 Task: Add the task  User interface not responsive on mobile devices to the section Fast & Furious in the project XenonTech and add a Due Date to the respective task as 2023/10/25.
Action: Mouse moved to (502, 512)
Screenshot: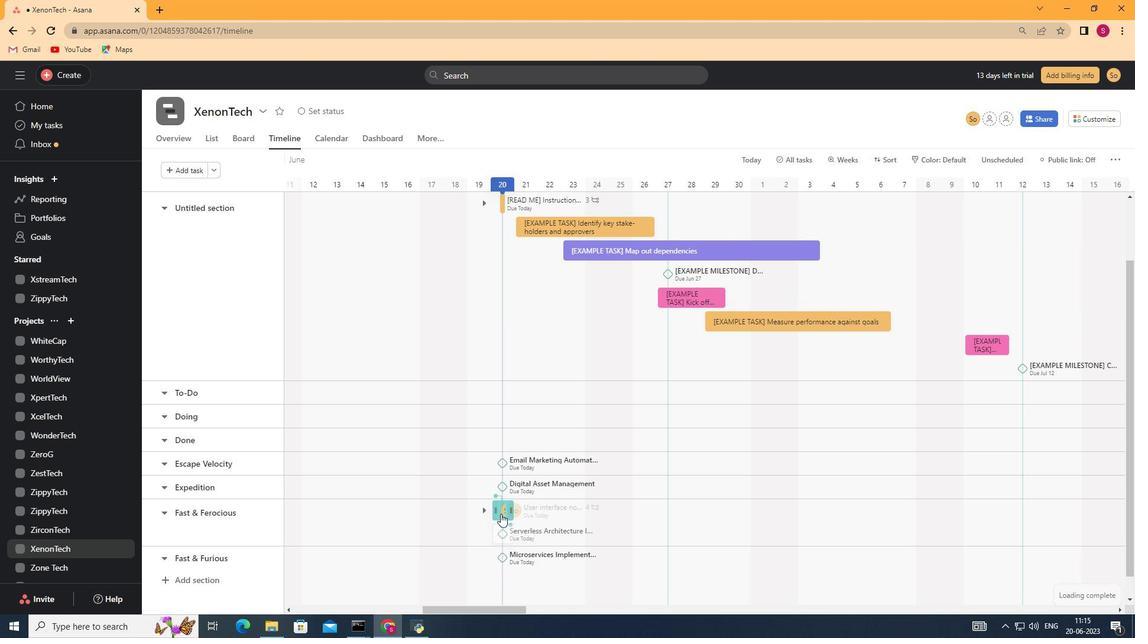 
Action: Mouse pressed left at (502, 512)
Screenshot: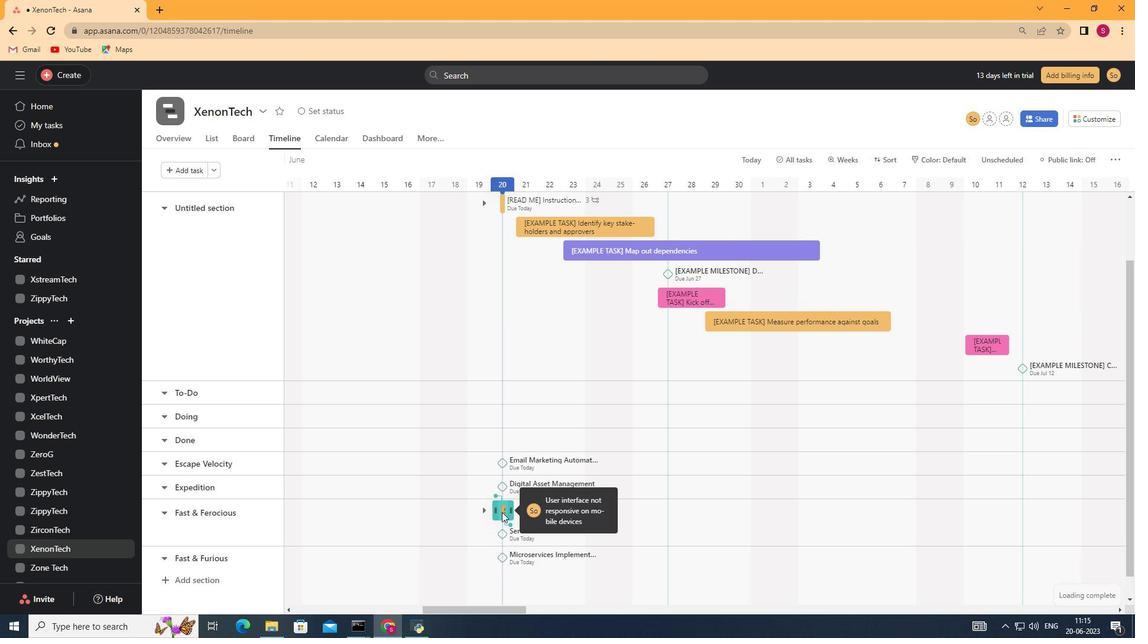 
Action: Mouse moved to (912, 276)
Screenshot: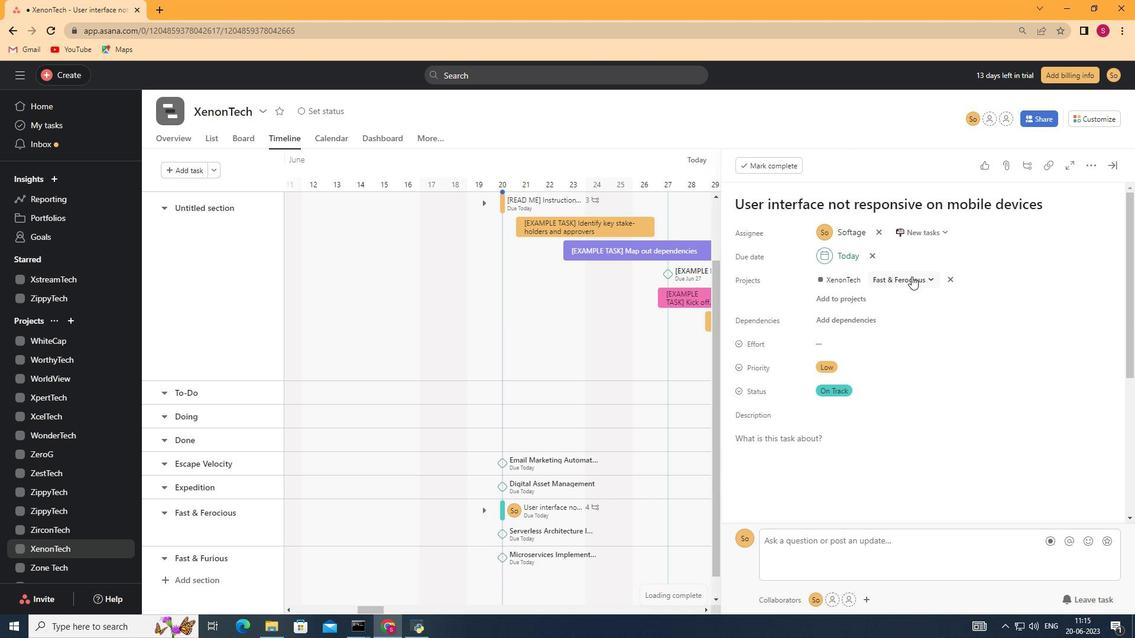 
Action: Mouse pressed left at (912, 276)
Screenshot: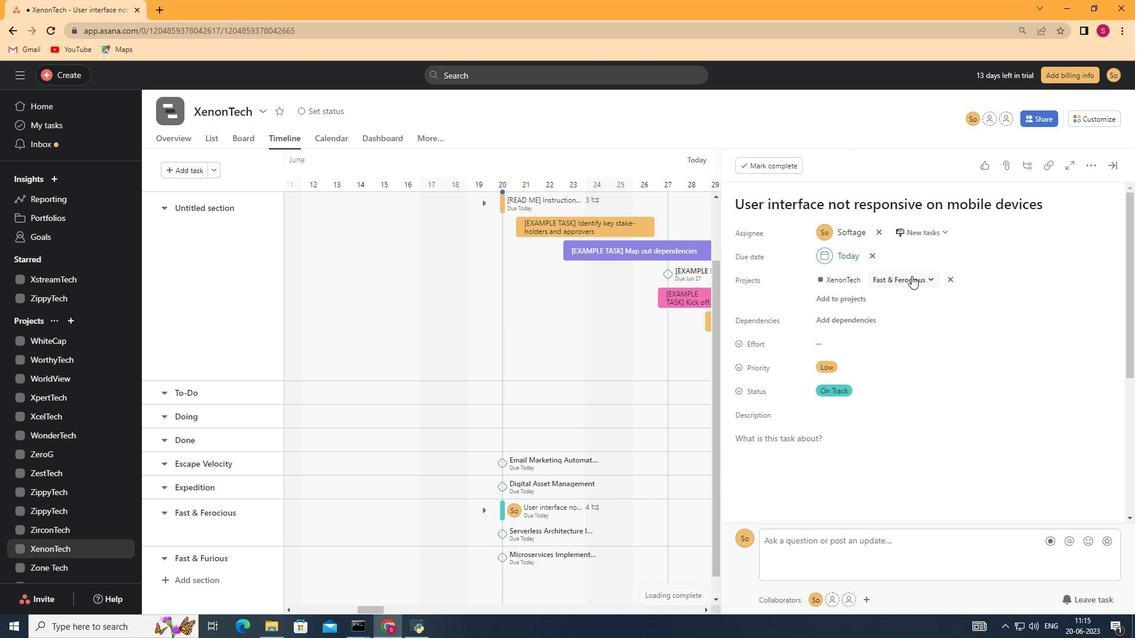 
Action: Mouse moved to (896, 460)
Screenshot: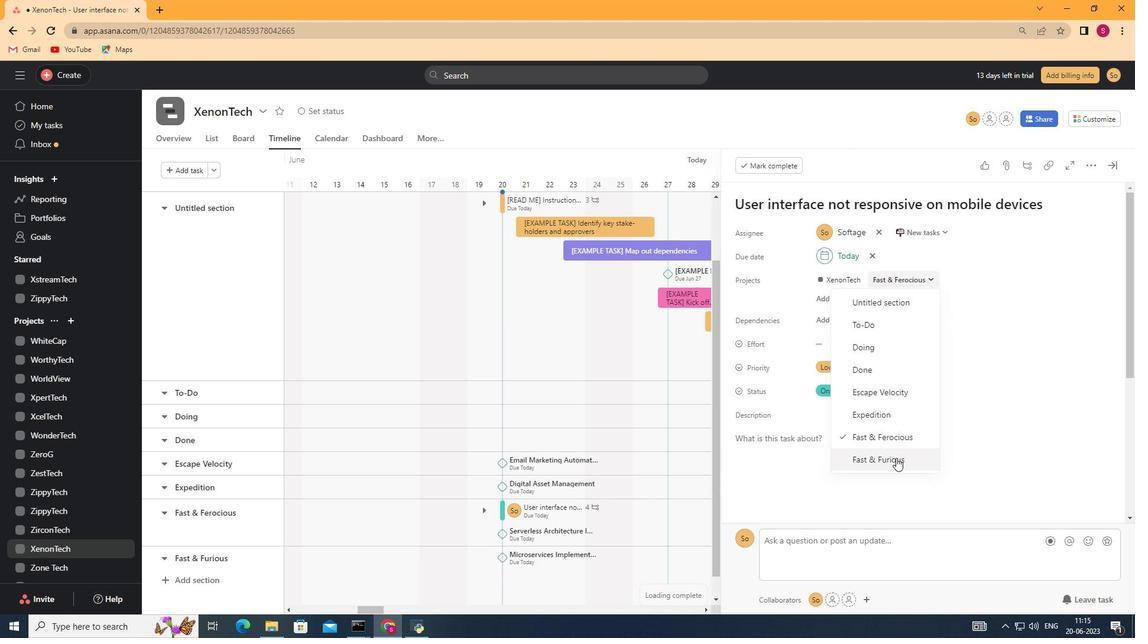 
Action: Mouse pressed left at (896, 460)
Screenshot: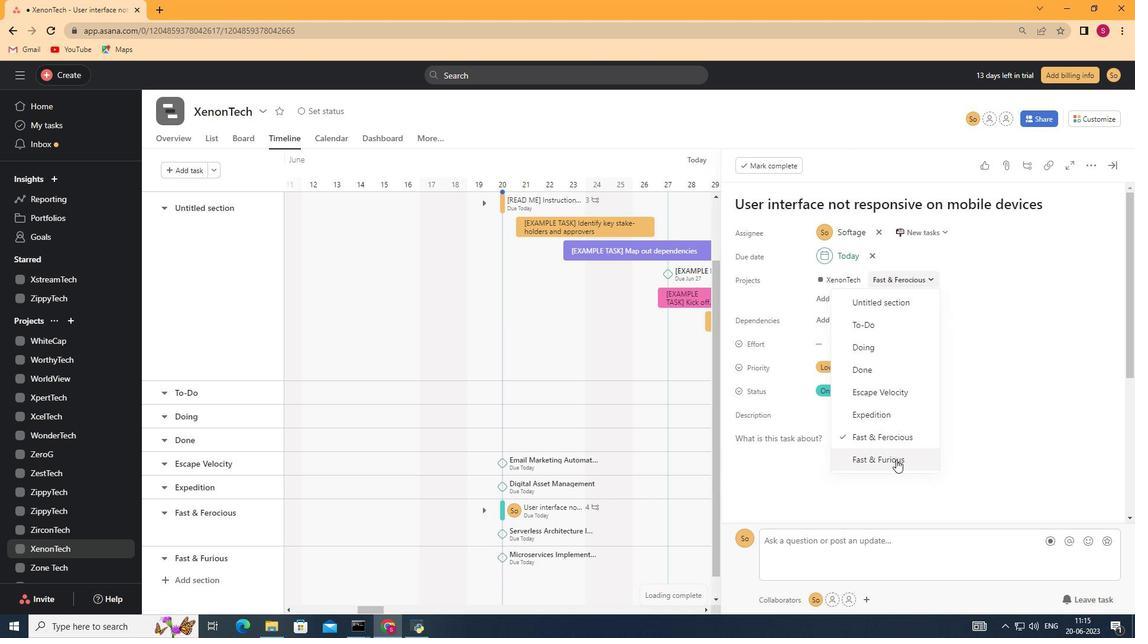 
Action: Mouse moved to (873, 254)
Screenshot: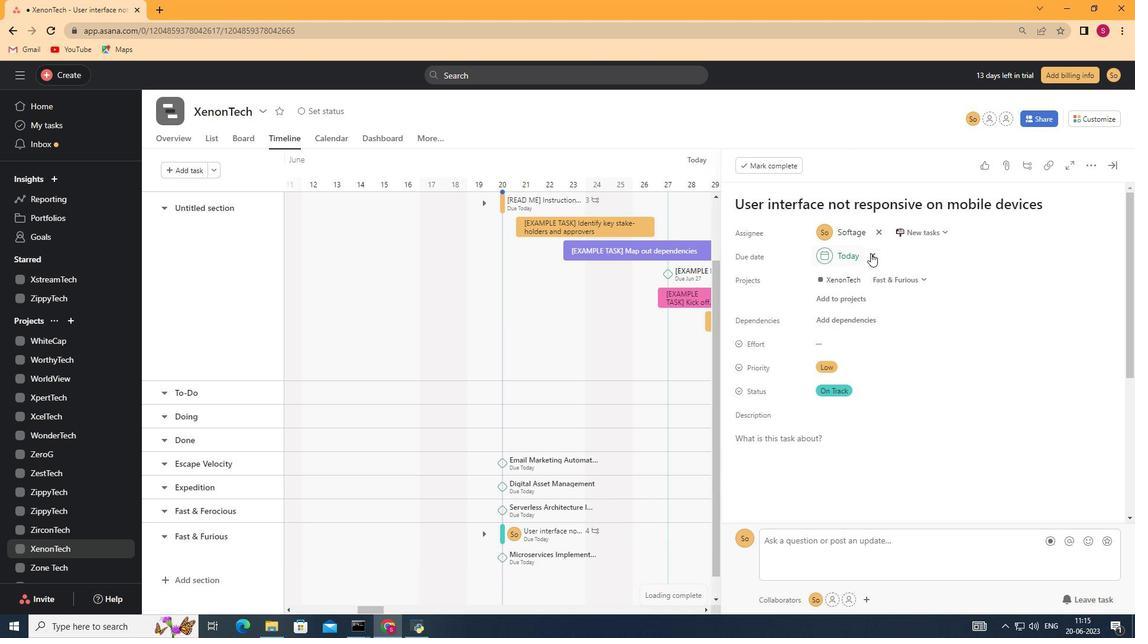 
Action: Mouse pressed left at (873, 254)
Screenshot: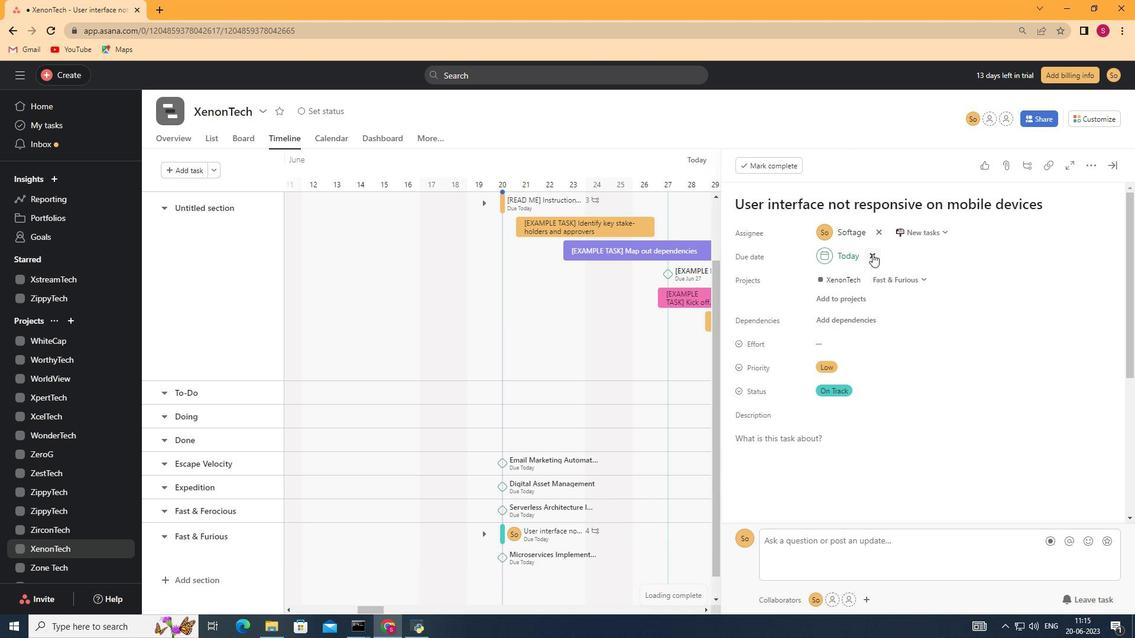 
Action: Mouse moved to (857, 253)
Screenshot: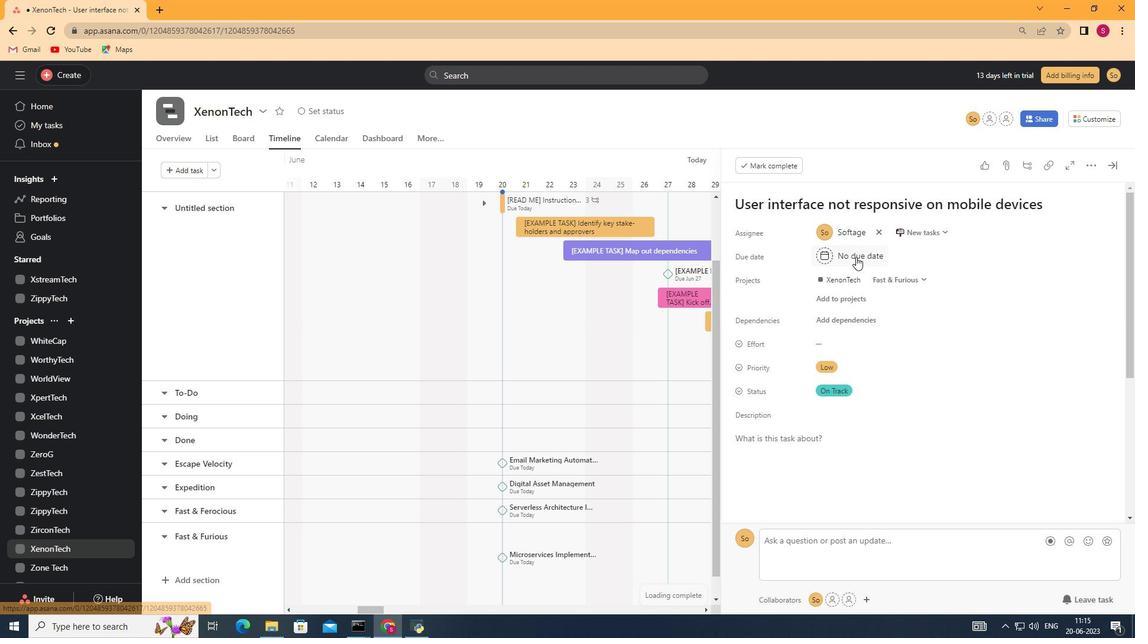 
Action: Mouse pressed left at (857, 253)
Screenshot: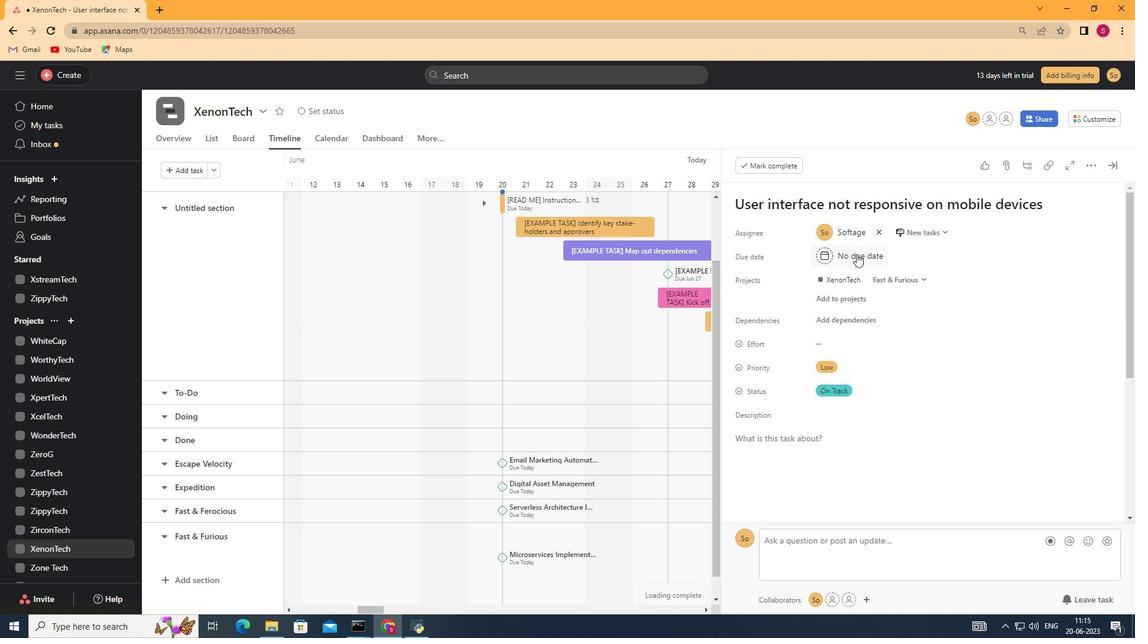 
Action: Key pressed 2023/10/25<Key.enter>
Screenshot: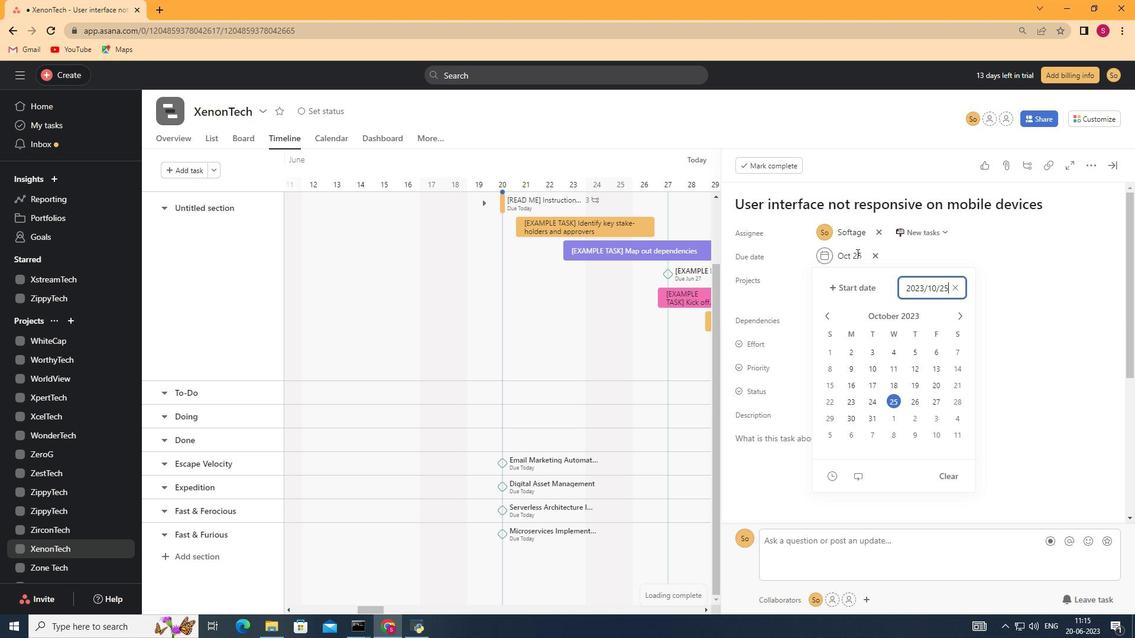 
